 Task: Create a new task in Outlook titled 'Launch New Project - Pathway to Success' and replace 'necessary' with 'important' in the task description.
Action: Mouse moved to (12, 133)
Screenshot: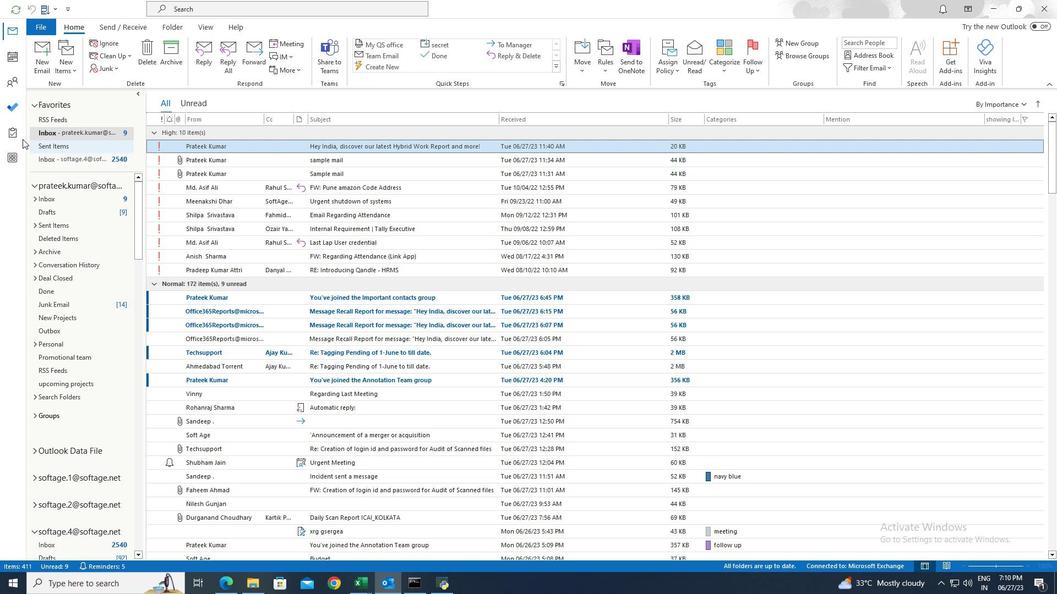 
Action: Mouse pressed left at (12, 133)
Screenshot: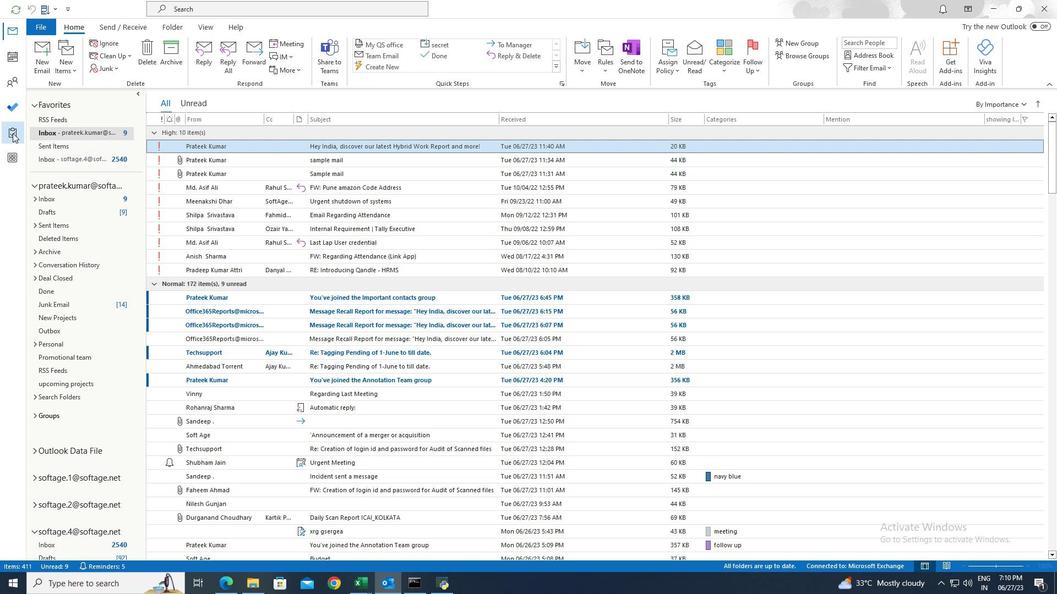 
Action: Mouse moved to (118, 221)
Screenshot: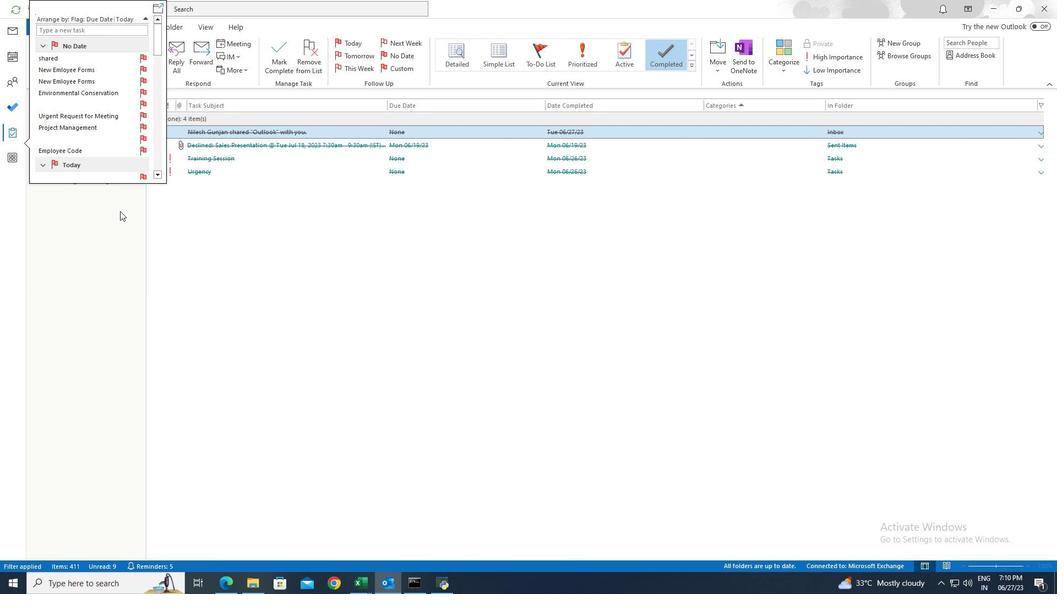
Action: Mouse pressed left at (118, 221)
Screenshot: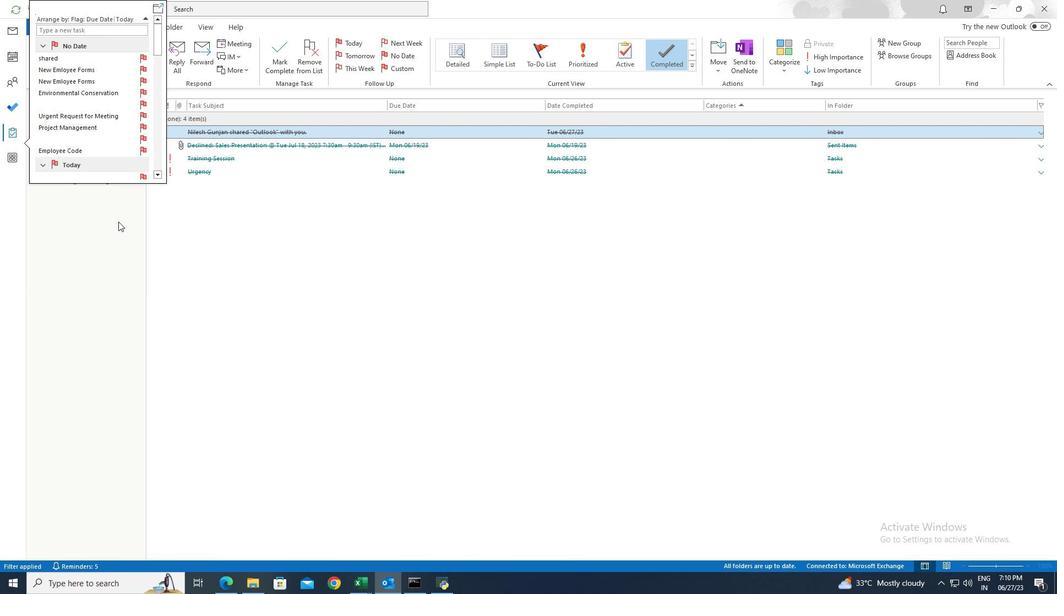 
Action: Mouse moved to (42, 62)
Screenshot: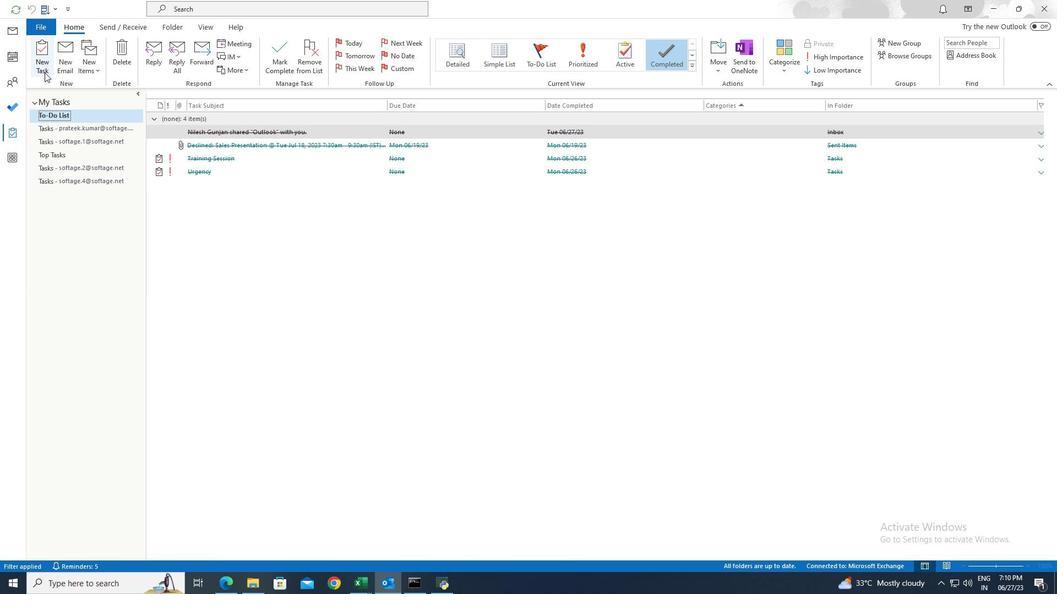 
Action: Mouse pressed left at (42, 62)
Screenshot: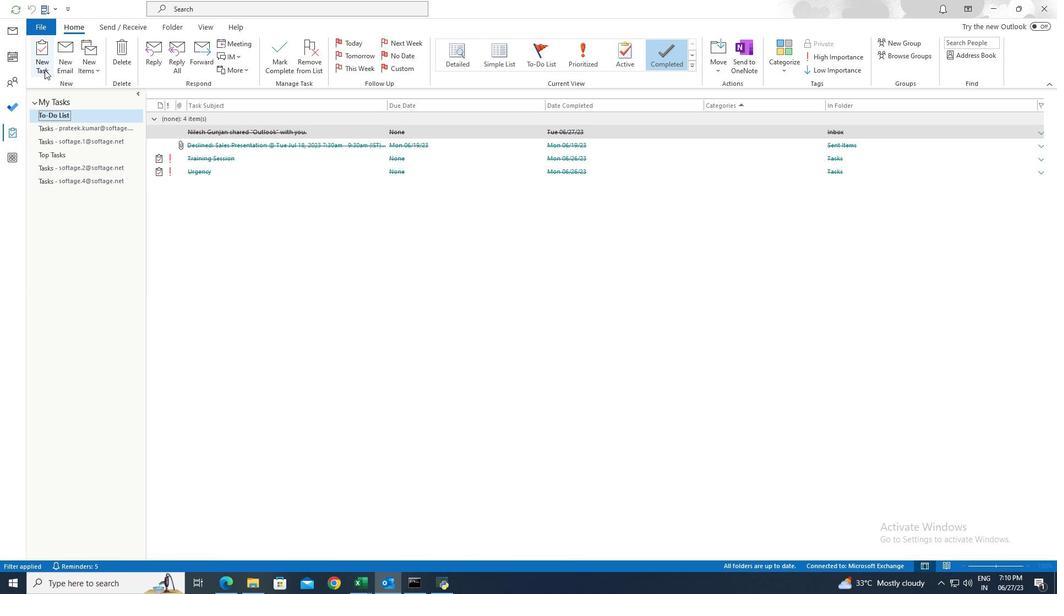 
Action: Mouse moved to (145, 112)
Screenshot: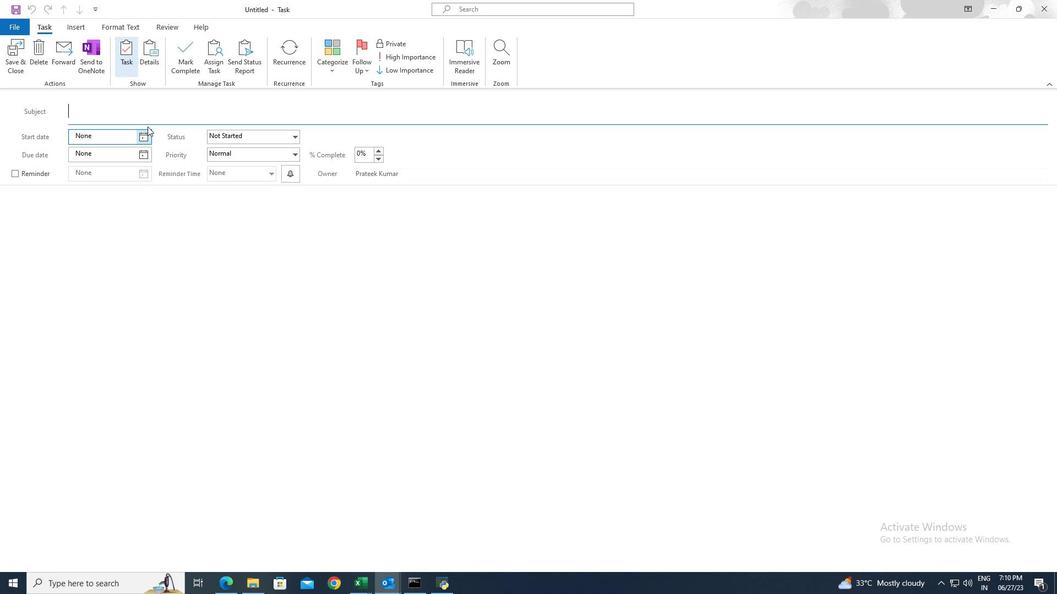 
Action: Mouse pressed left at (145, 112)
Screenshot: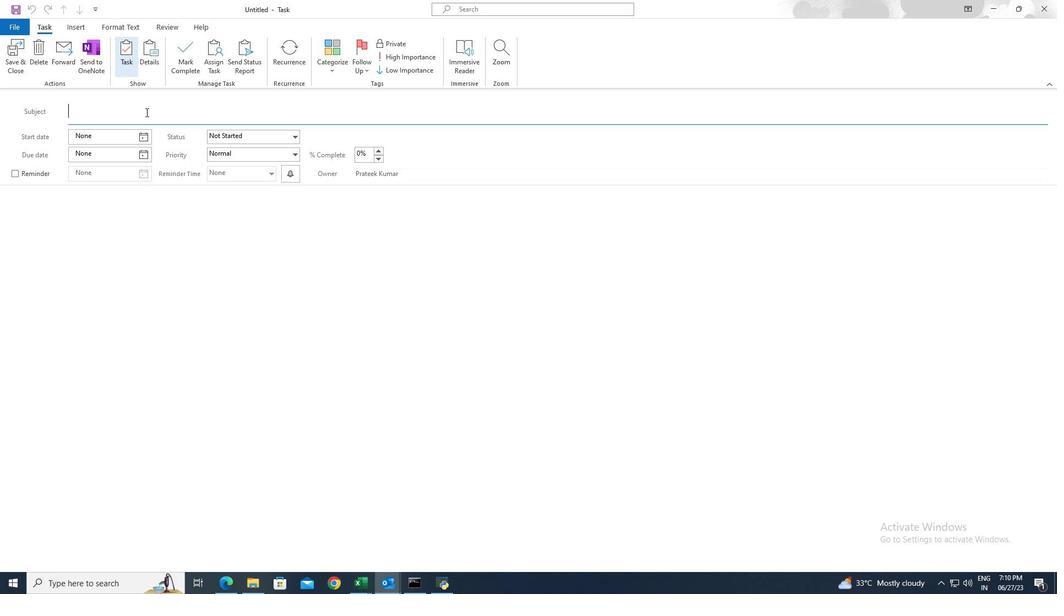 
Action: Key pressed <Key.shift>Launch<Key.space><Key.shift>New<Key.space><Key.shift>Project<Key.space>-<Key.space><Key.shift><Key.shift><Key.shift><Key.shift><Key.shift><Key.shift><Key.shift><Key.shift><Key.shift><Key.shift><Key.shift><Key.shift><Key.shift><Key.shift><Key.shift><Key.shift><Key.shift><Key.shift><Key.shift>Pathway<Key.space>to<Key.space>s<Key.backspace><Key.shift><Key.shift>Success
Screenshot: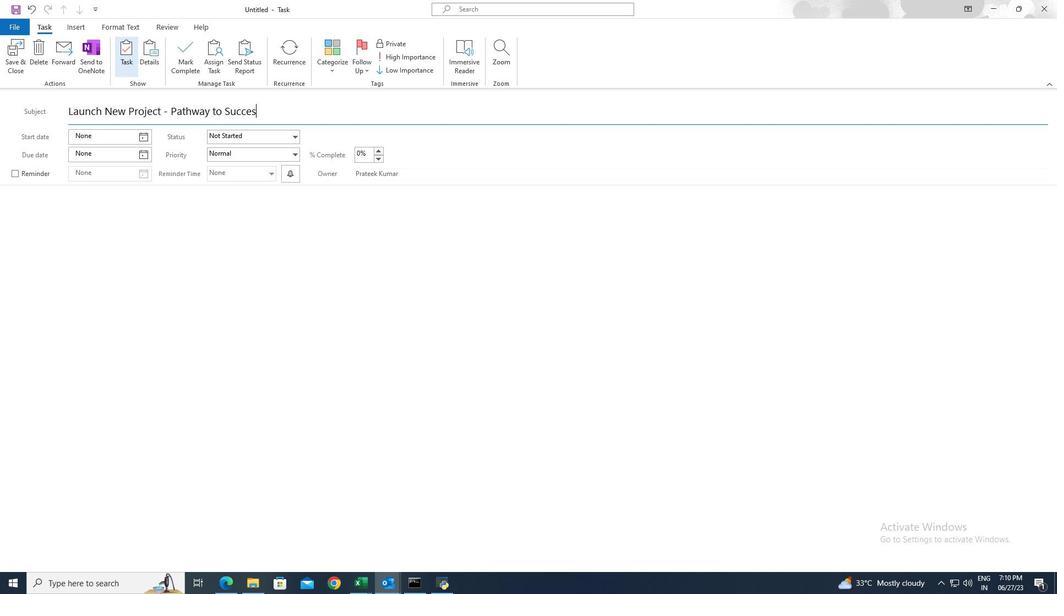 
Action: Mouse moved to (151, 197)
Screenshot: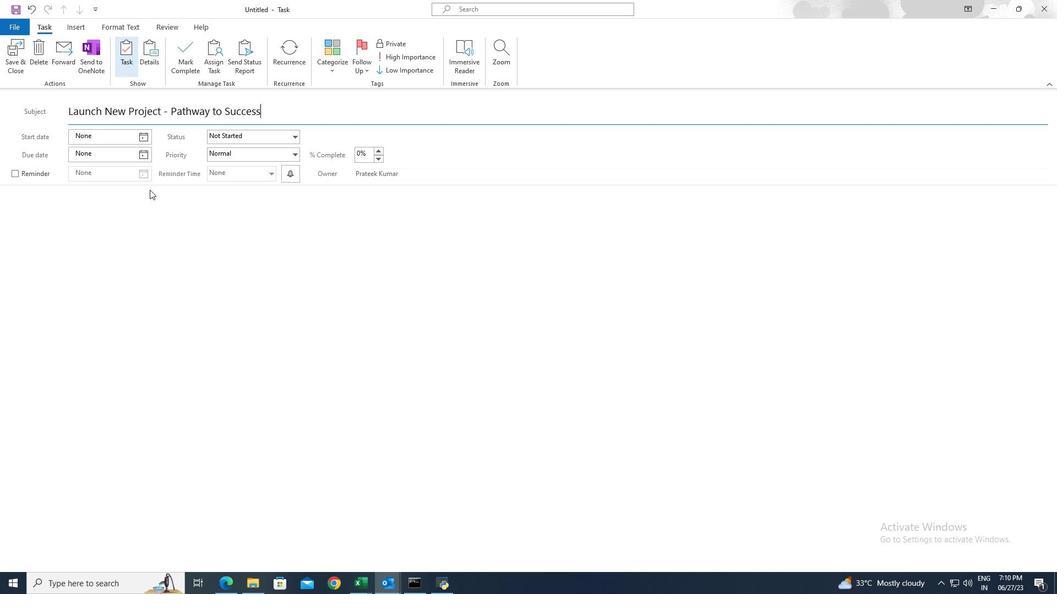 
Action: Mouse pressed left at (151, 197)
Screenshot: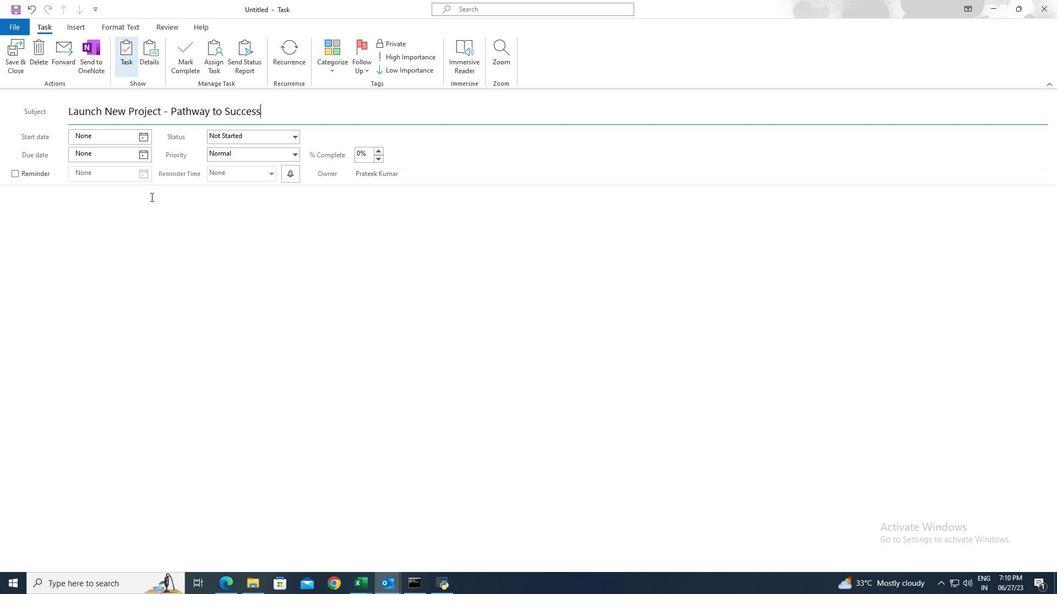 
Action: Key pressed <Key.shift>Prepare<Key.space>for<Key.space>the<Key.space>lauc\<Key.backspace><Key.backspace>nch<Key.space>of<Key.space>our<Key.space>new<Key.space>project<Key.space>by<Key.space>coordinating<Key.space>al<Key.space><Key.backspace>l<Key.space>necessary<Key.space>activities.<Key.space><Key.shift>This<Key.space>includes<Key.space>finalizing<Key.space>project<Key.space>plans,<Key.space>aligning<Key.space>resources,<Key.space>establishing<Key.space>timelines,<Key.space>and<Key.space>communicating<Key.space>expectations.<Key.space><Key.shift>Execute<Key.space>a<Key.space>well<Key.space>-<Key.space>organized<Key.space>lauch<Key.space>to<Key.space>se\<Key.backspace><Key.backspace><Key.backspace><Key.backspace><Key.backspace><Key.backspace><Key.backspace><Key.backspace><Key.backspace>nch<Key.space>to<Key.space>set<Key.space>the<Key.space>project<Key.space>on<Key.space>a<Key.space>path<Key.space>towards<Key.space>success<Key.space>and<Key.space>achieve<Key.space>our<Key.space>desired<Key.space>outcomes.<Key.backspace>
Screenshot: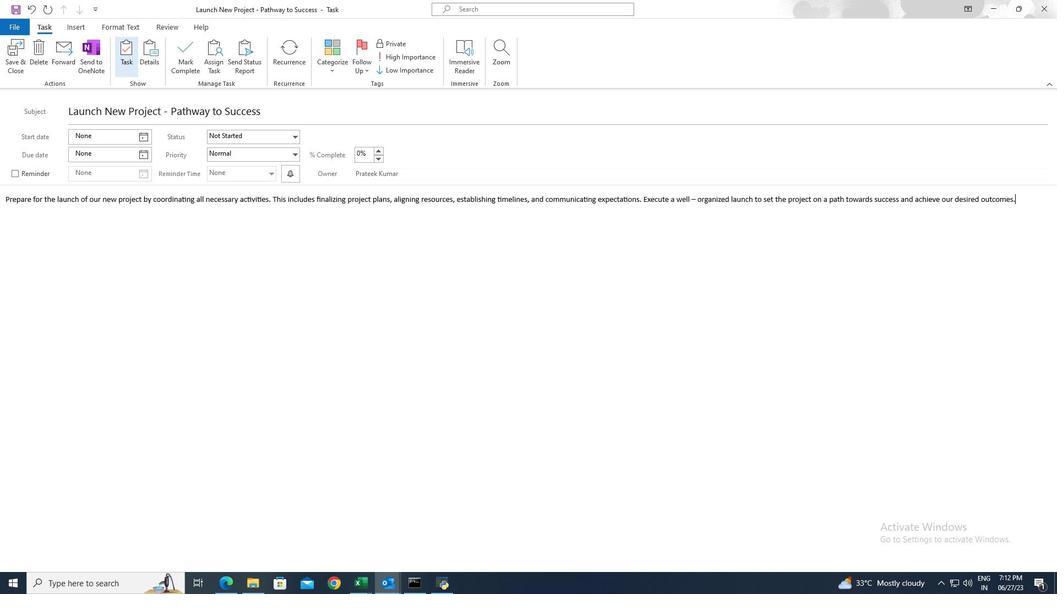 
Action: Mouse moved to (127, 25)
Screenshot: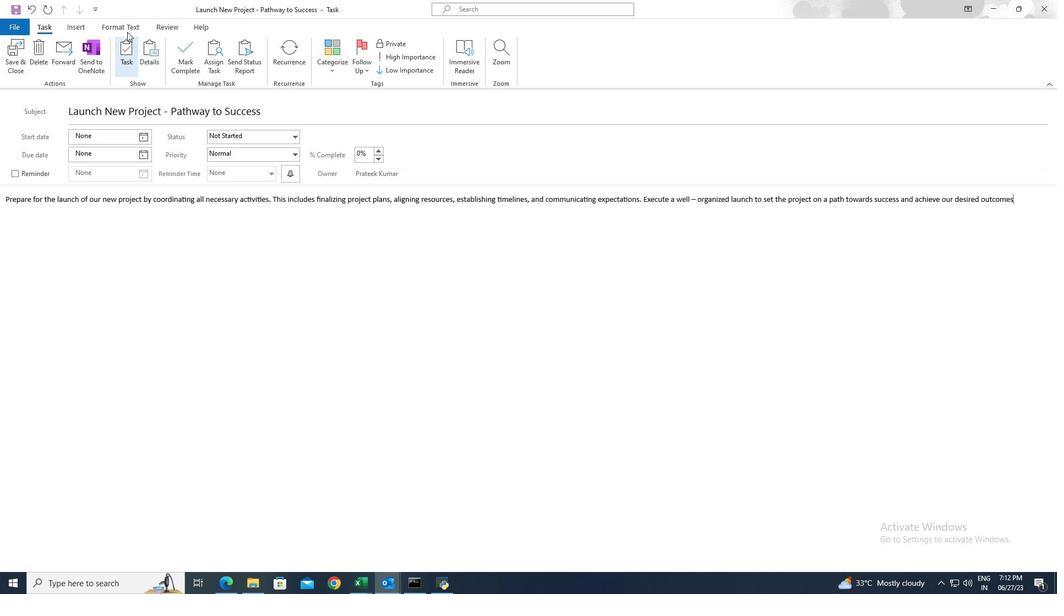 
Action: Mouse pressed left at (127, 25)
Screenshot: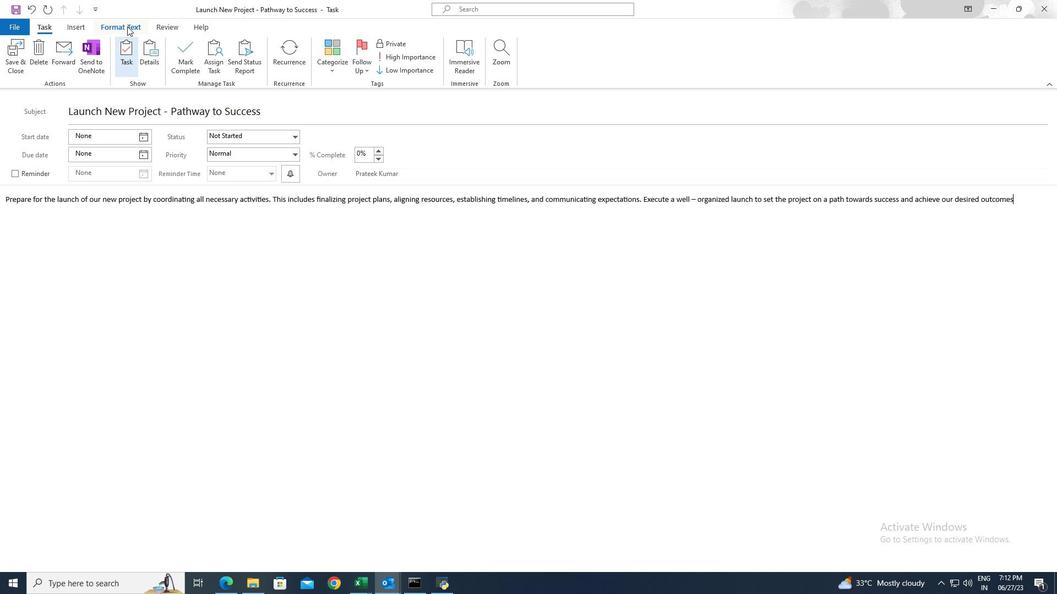 
Action: Mouse moved to (977, 43)
Screenshot: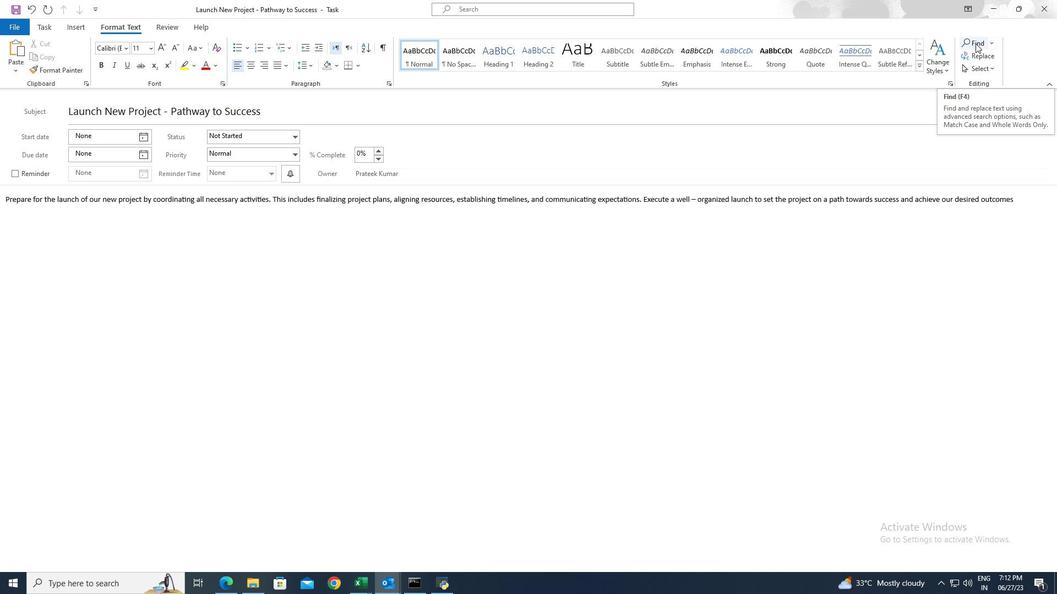 
Action: Mouse pressed left at (977, 43)
Screenshot: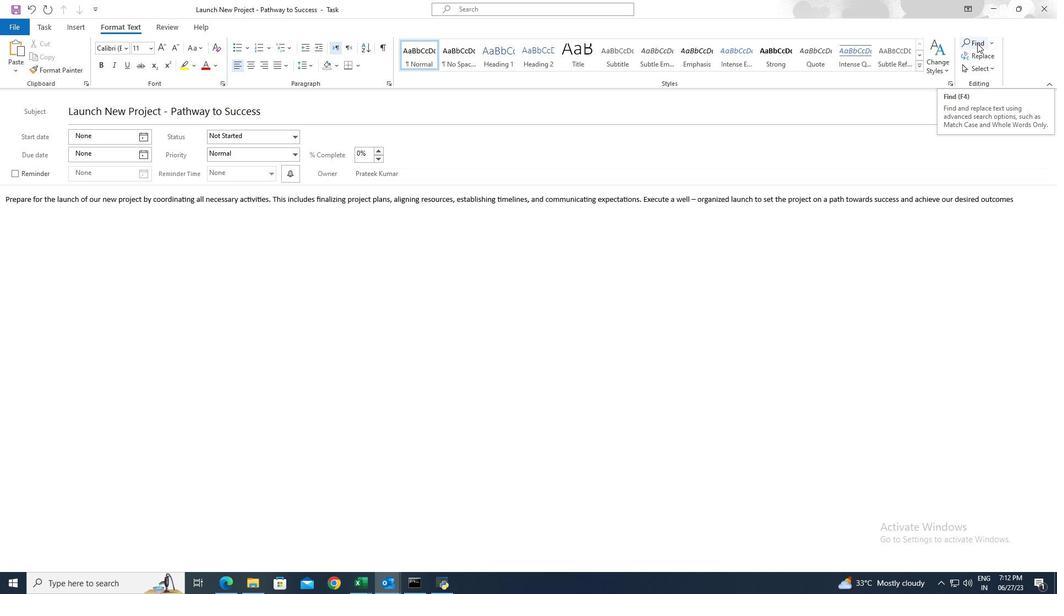 
Action: Mouse moved to (417, 242)
Screenshot: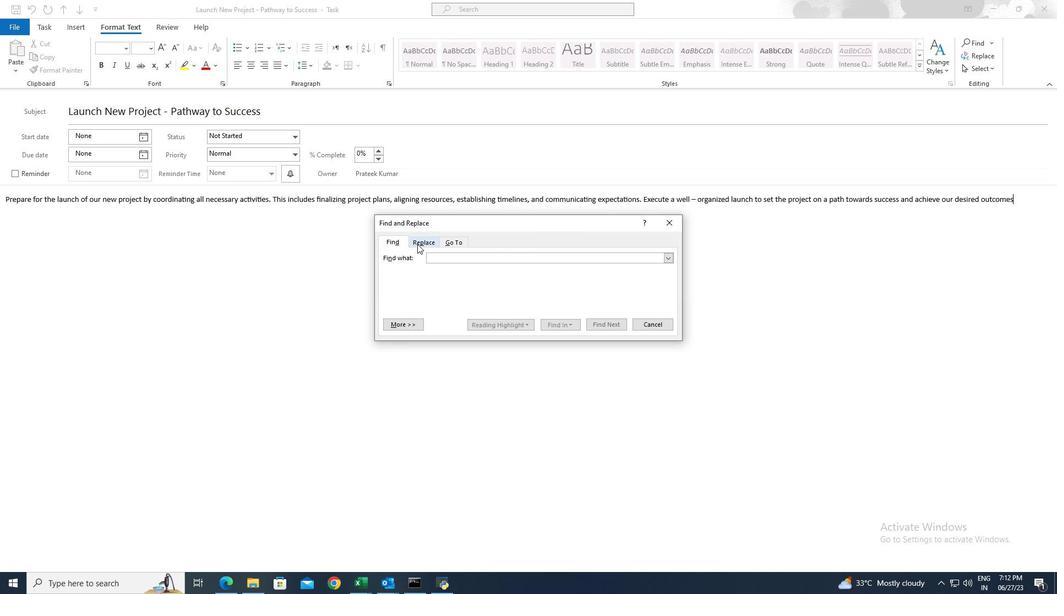
Action: Mouse pressed left at (417, 242)
Screenshot: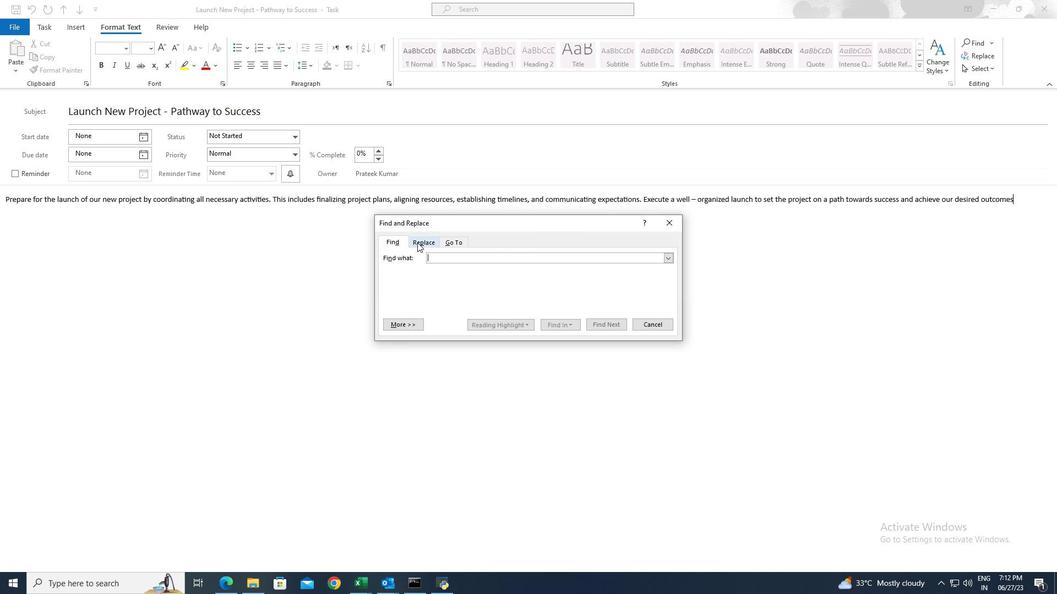 
Action: Mouse moved to (444, 256)
Screenshot: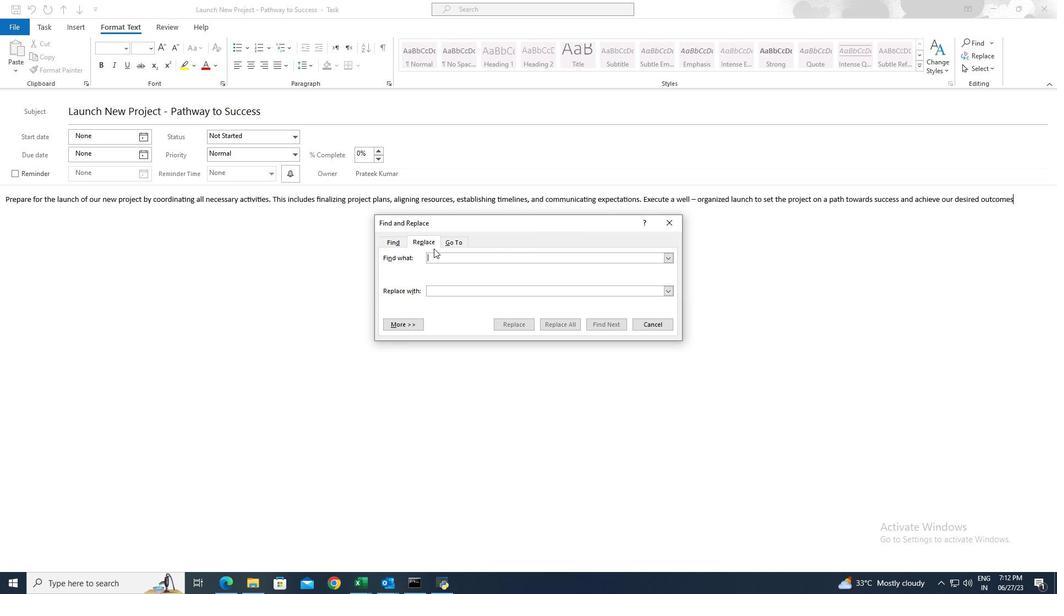 
Action: Mouse pressed left at (444, 256)
Screenshot: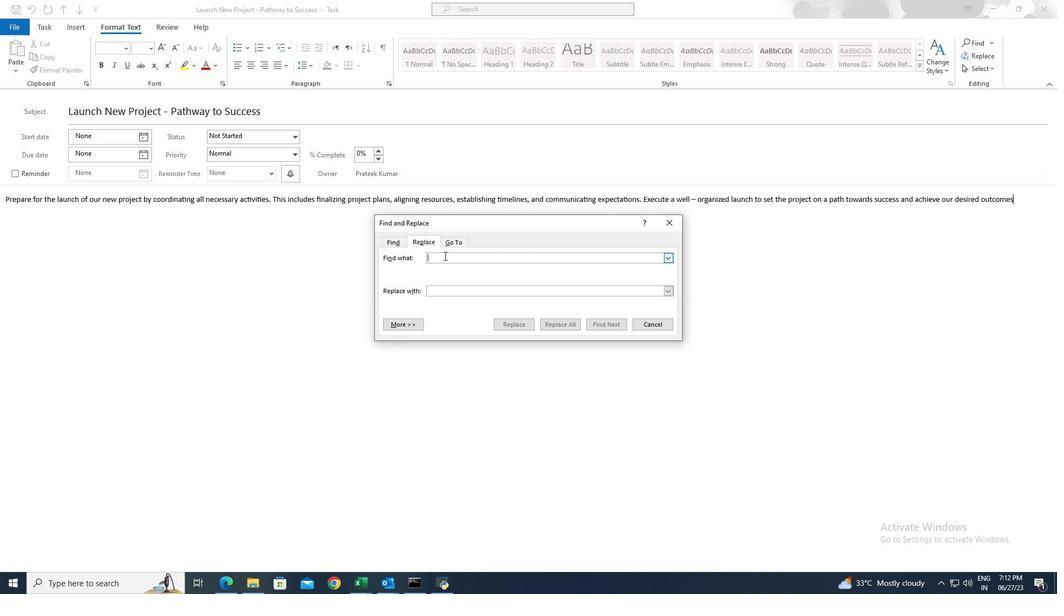 
Action: Key pressed <Key.shift>Ne<Key.backspace><Key.backspace>necessary
Screenshot: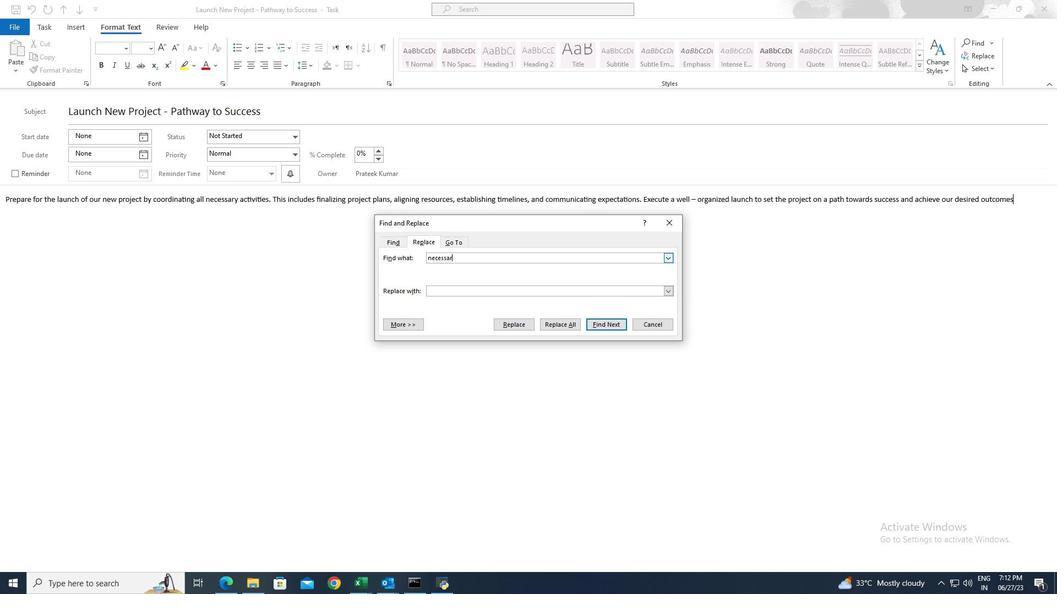 
Action: Mouse moved to (580, 291)
Screenshot: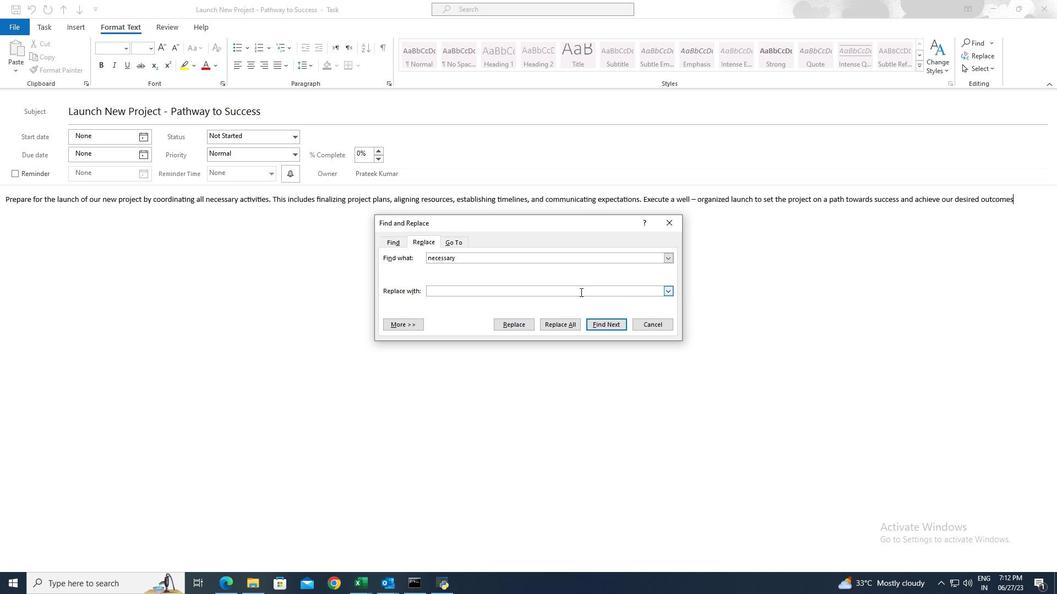 
Action: Mouse pressed left at (580, 291)
Screenshot: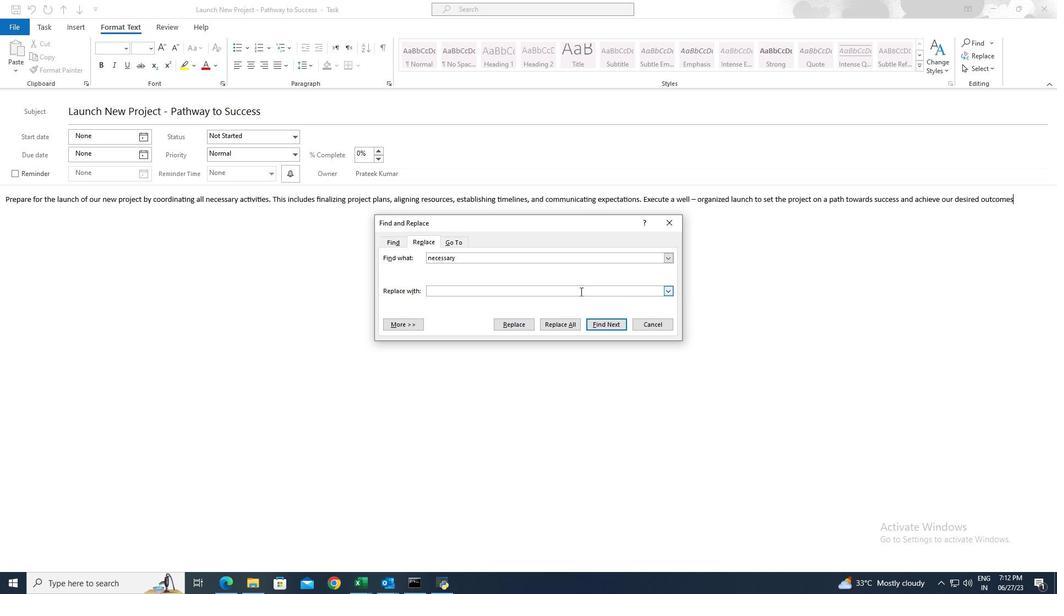 
Action: Key pressed importatn<Key.backspace><Key.backspace>nt
Screenshot: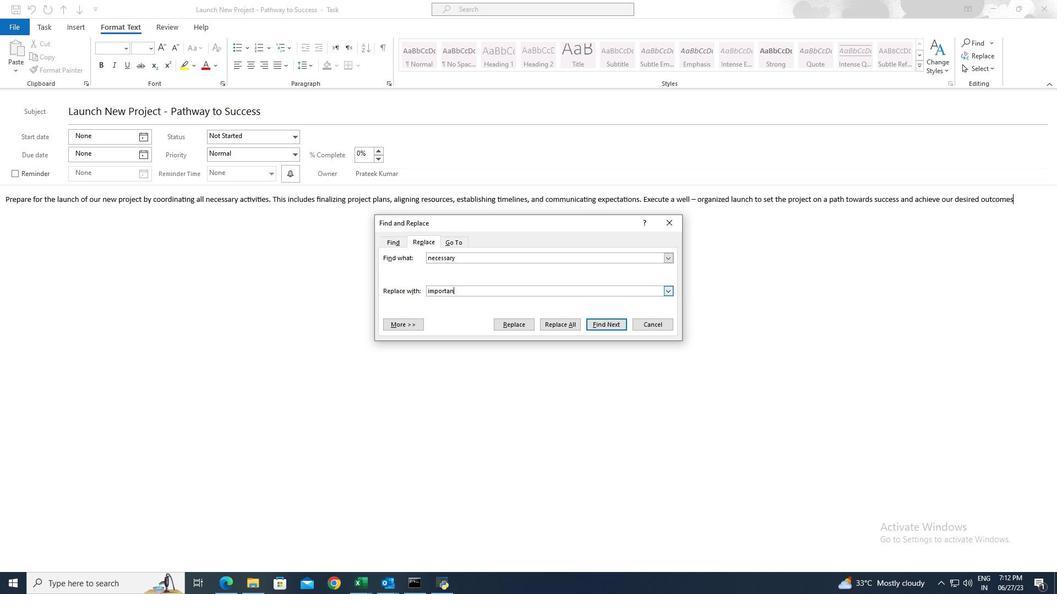 
Action: Mouse moved to (607, 324)
Screenshot: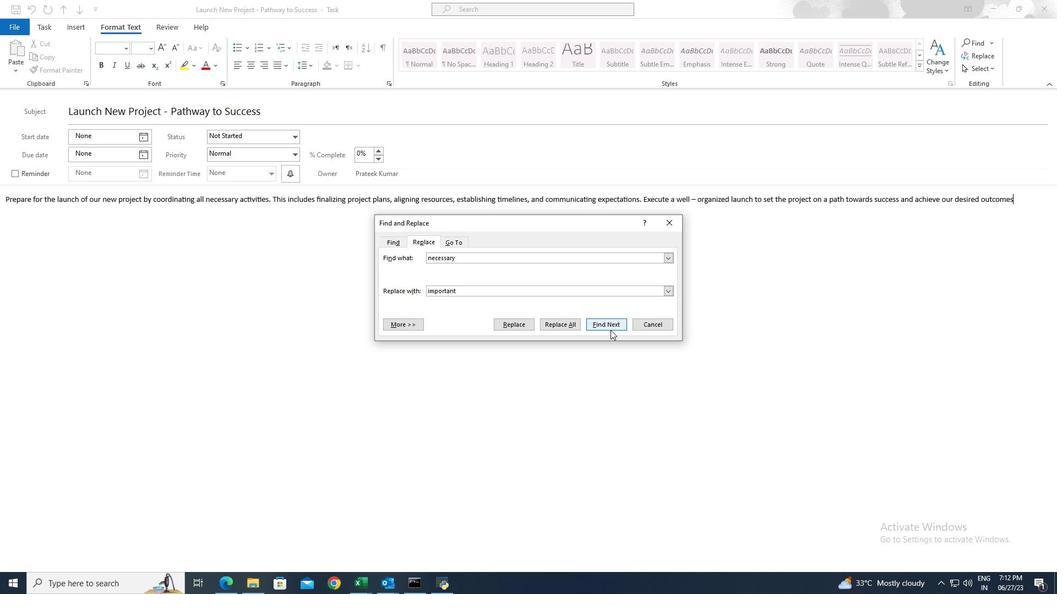 
Action: Mouse pressed left at (607, 324)
Screenshot: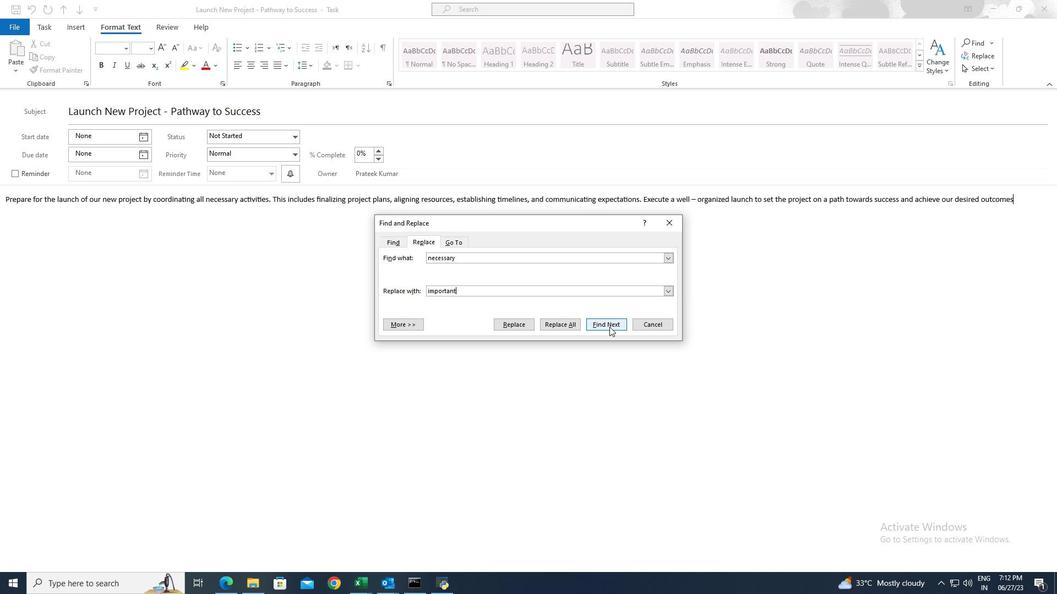 
Action: Mouse moved to (528, 327)
Screenshot: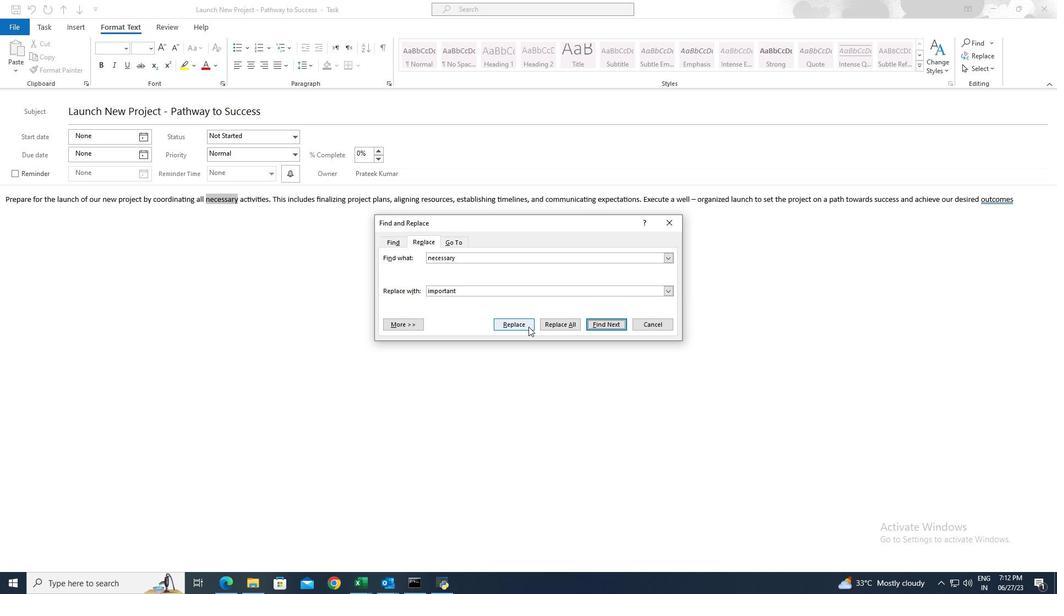 
Action: Mouse pressed left at (528, 327)
Screenshot: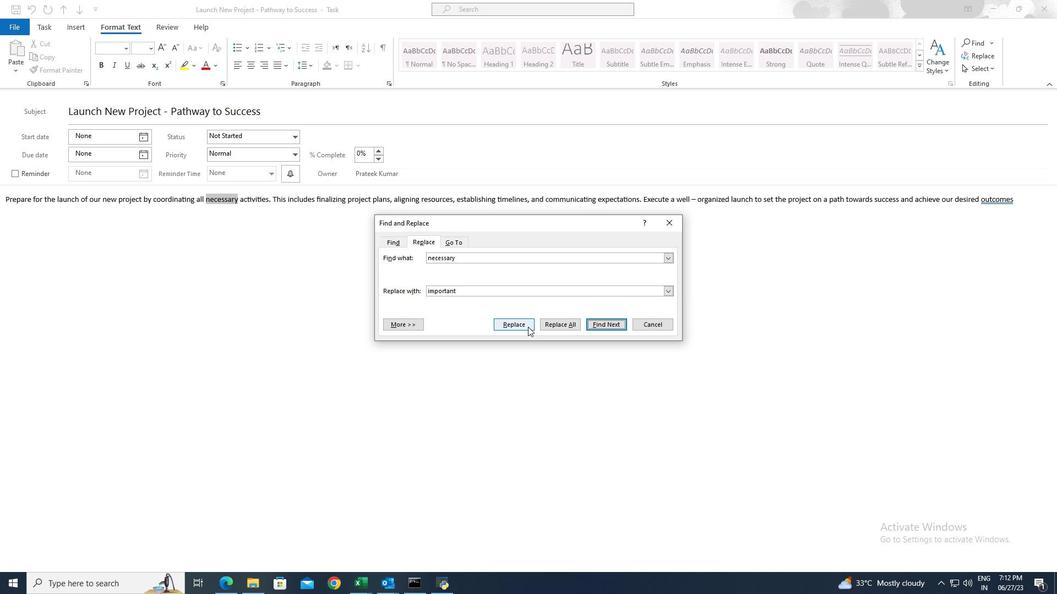 
Action: Mouse moved to (535, 326)
Screenshot: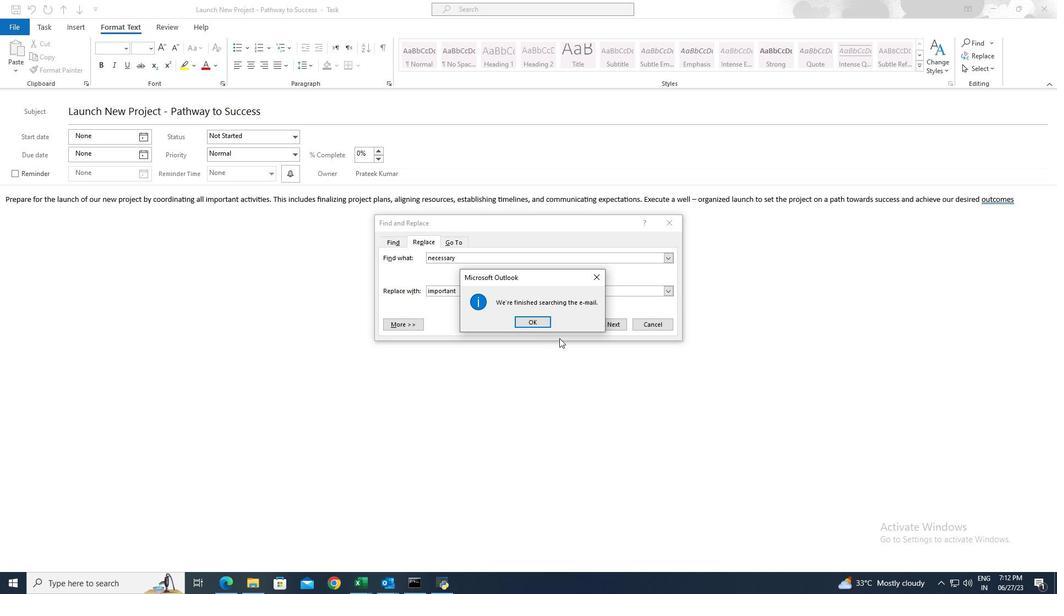 
Action: Mouse pressed left at (535, 326)
Screenshot: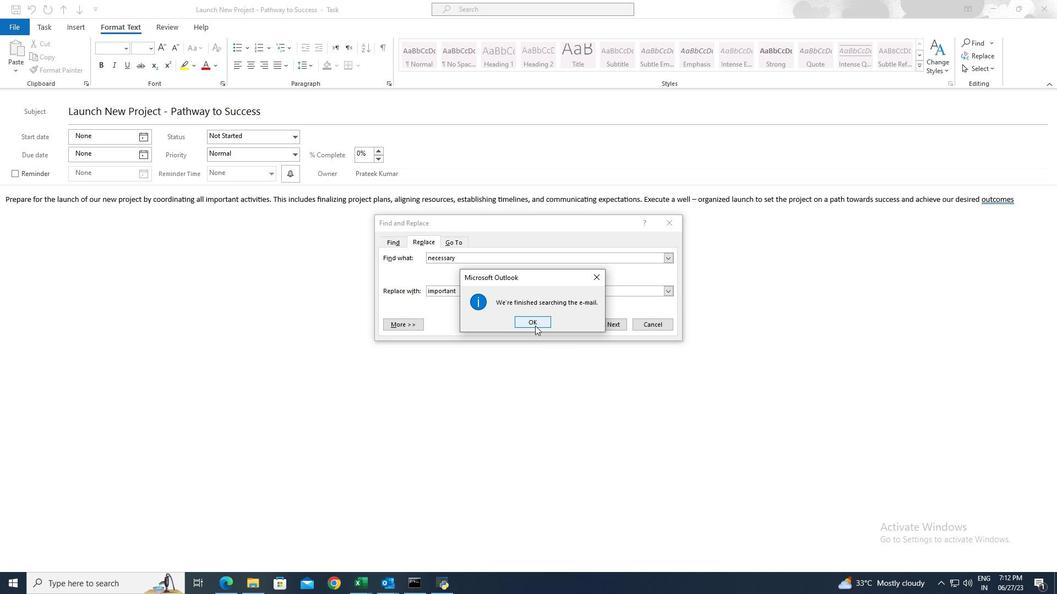 
Action: Mouse moved to (658, 328)
Screenshot: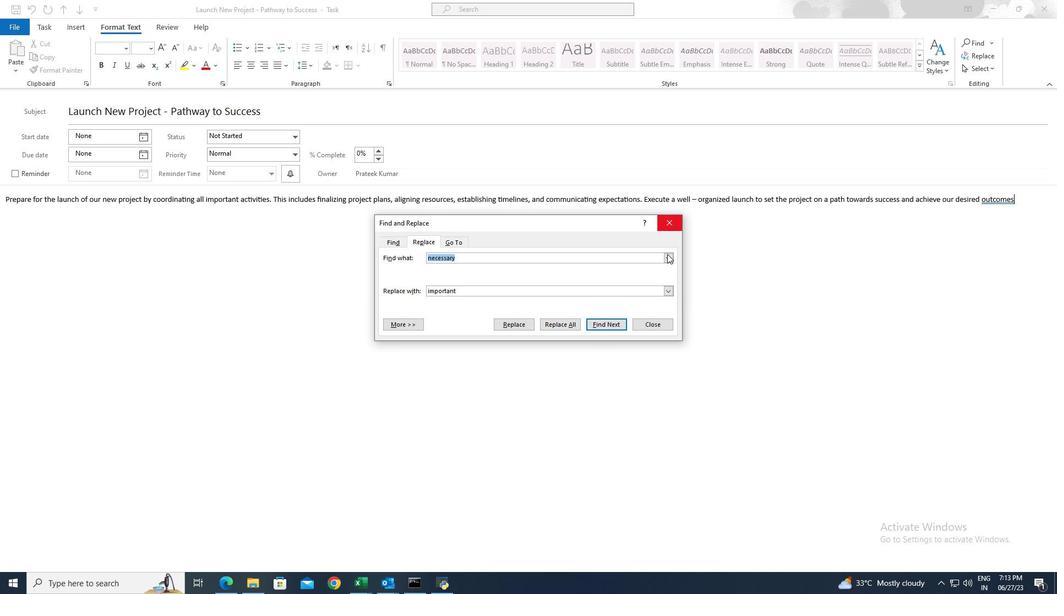 
Action: Mouse pressed left at (658, 328)
Screenshot: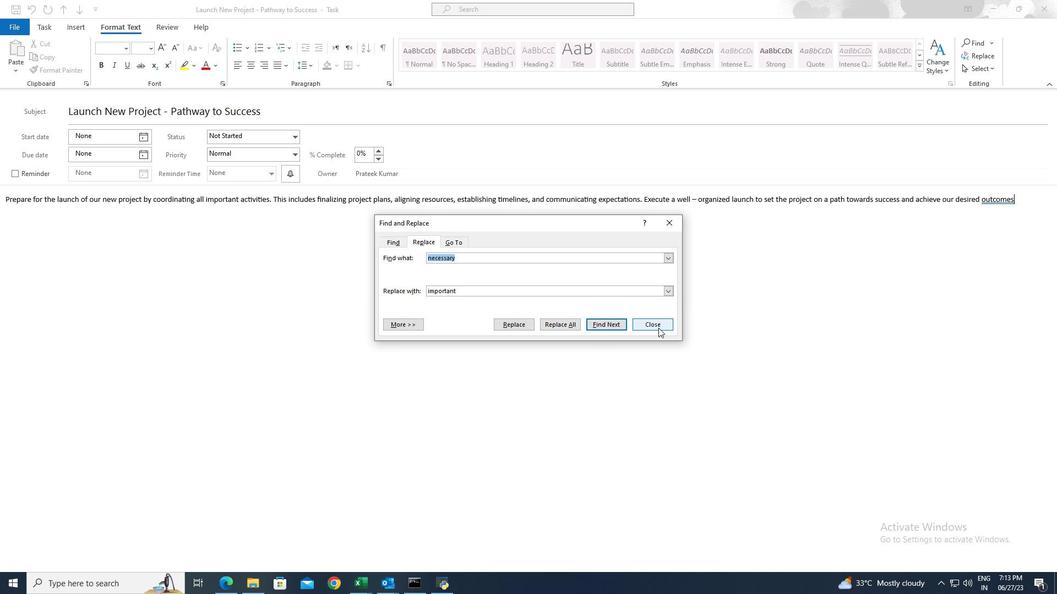 
Action: Mouse moved to (40, 28)
Screenshot: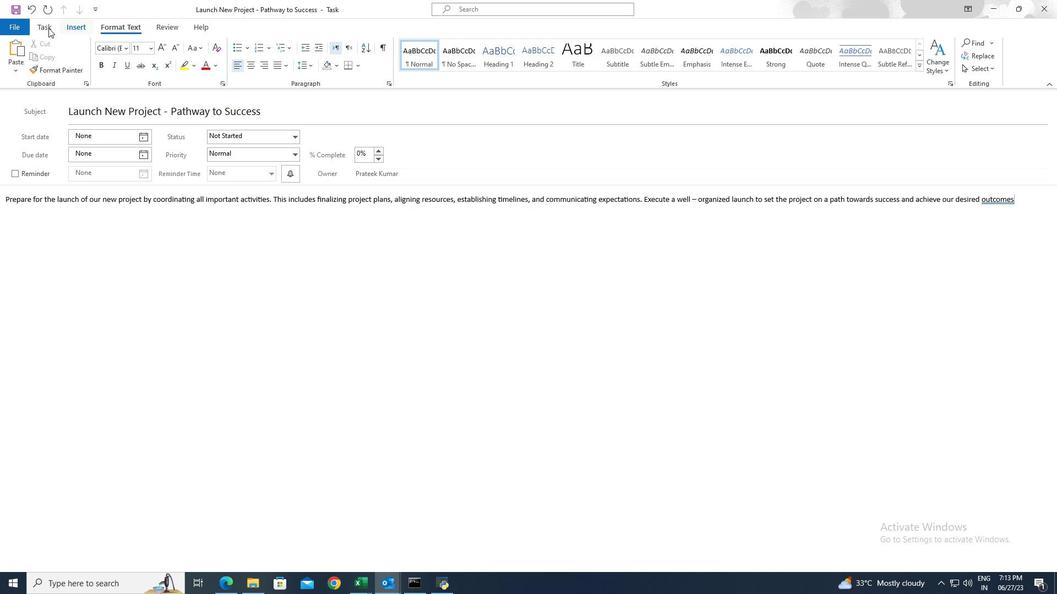 
Action: Mouse pressed left at (40, 28)
Screenshot: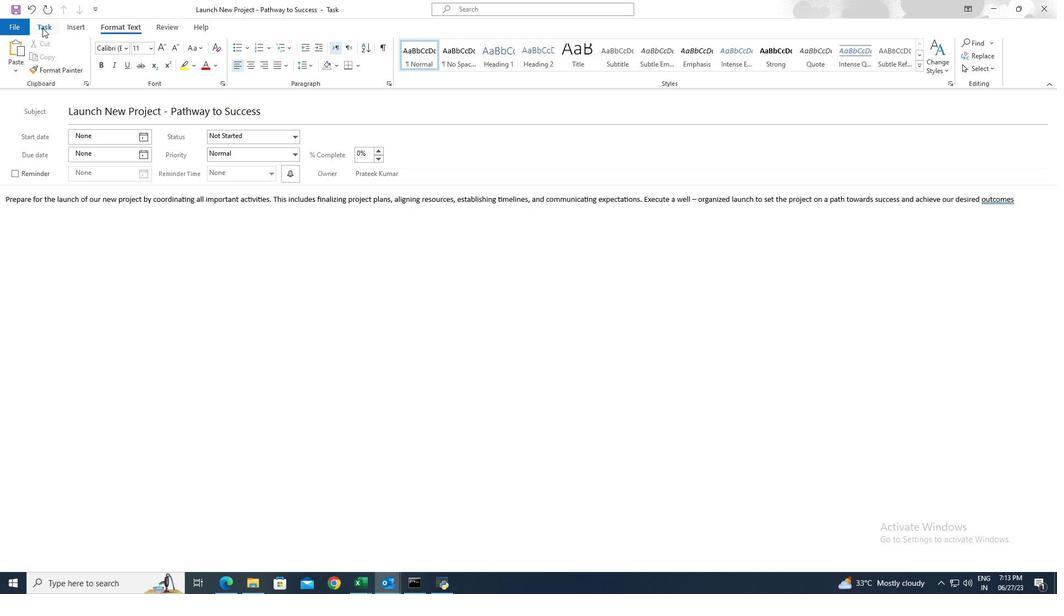 
Action: Mouse moved to (19, 51)
Screenshot: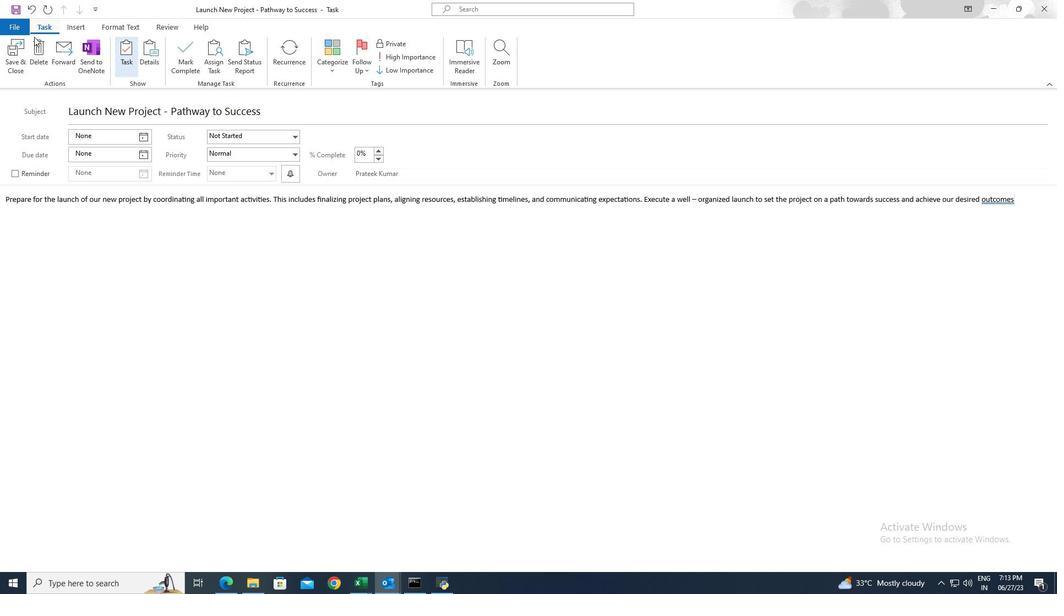 
Action: Mouse pressed left at (19, 51)
Screenshot: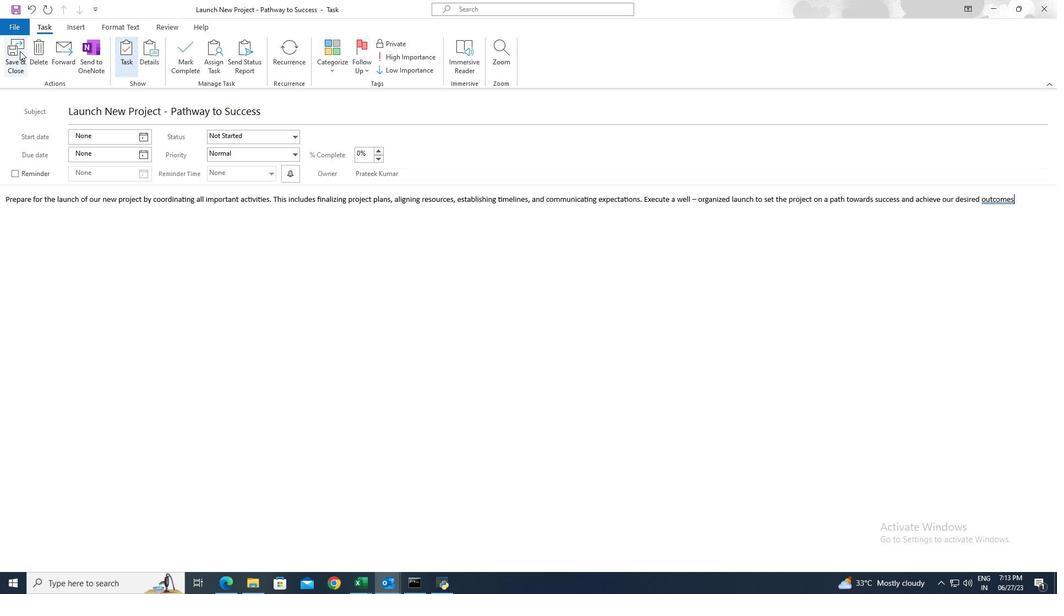 
Action: Mouse moved to (322, 225)
Screenshot: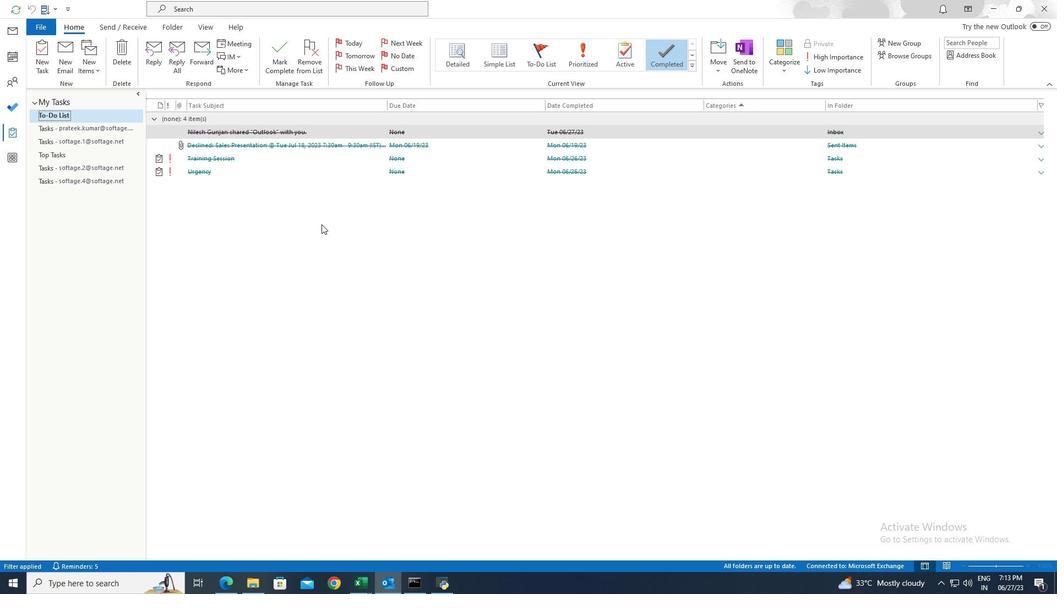 
